Task: Find emails with text inside ZIP file attachments: `data.zip`.
Action: Mouse moved to (366, 79)
Screenshot: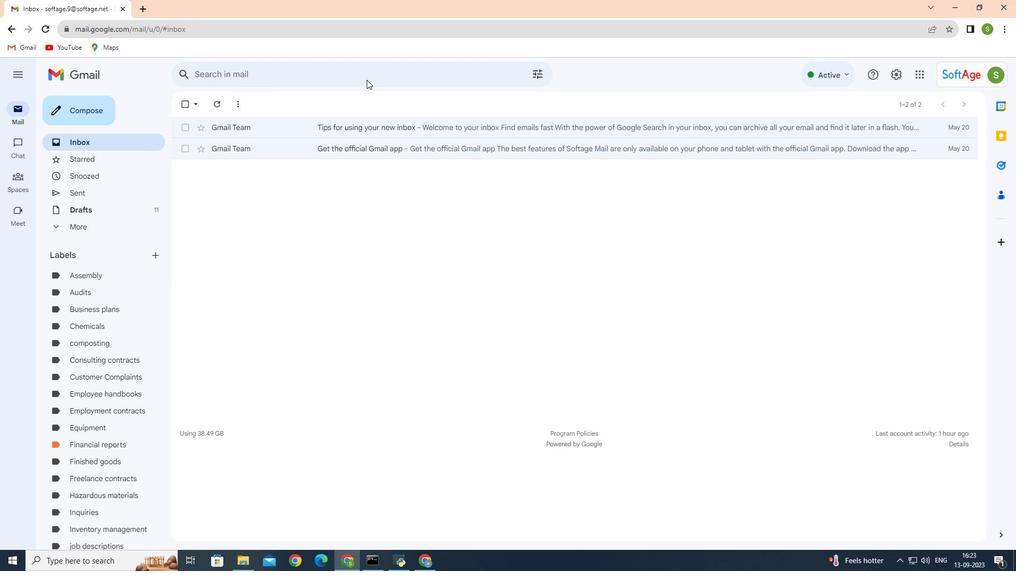 
Action: Mouse pressed left at (366, 79)
Screenshot: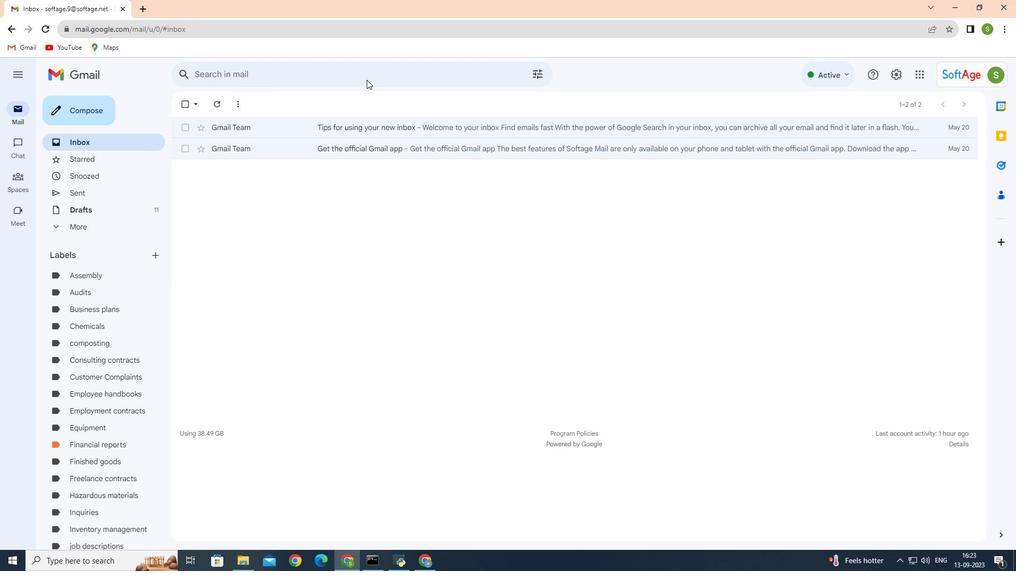 
Action: Mouse moved to (305, 73)
Screenshot: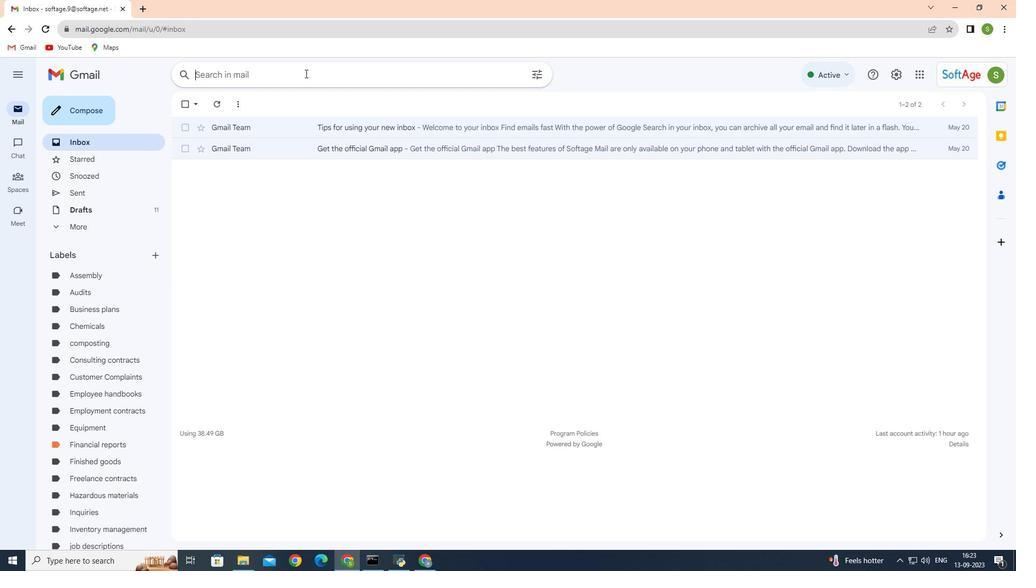 
Action: Mouse pressed left at (305, 73)
Screenshot: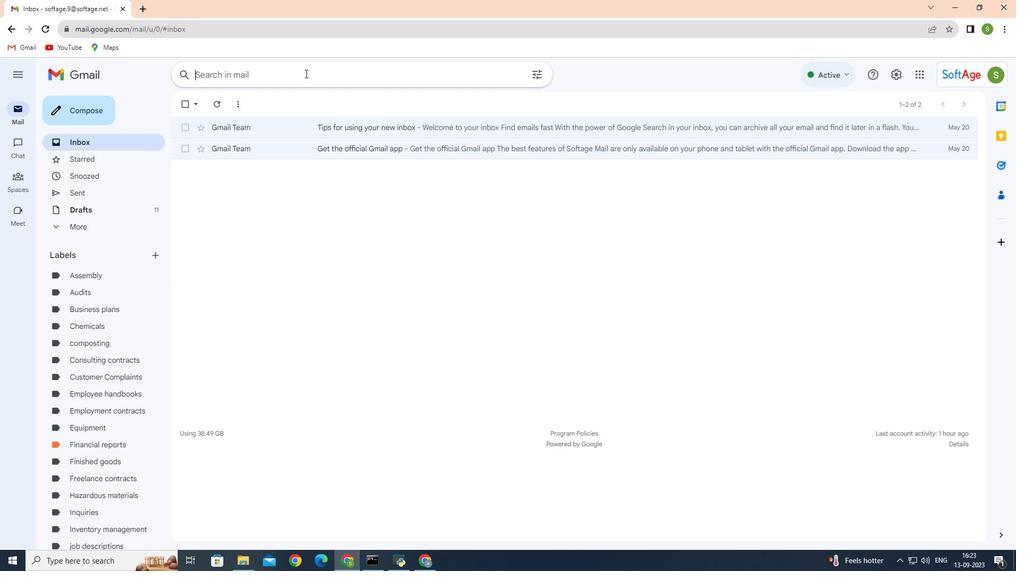 
Action: Mouse moved to (227, 101)
Screenshot: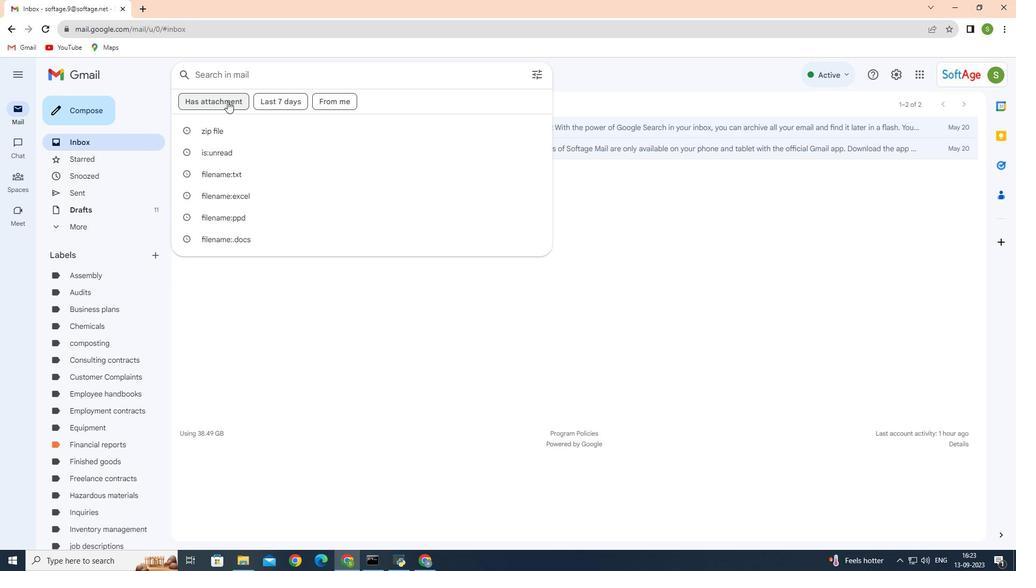 
Action: Mouse pressed left at (227, 101)
Screenshot: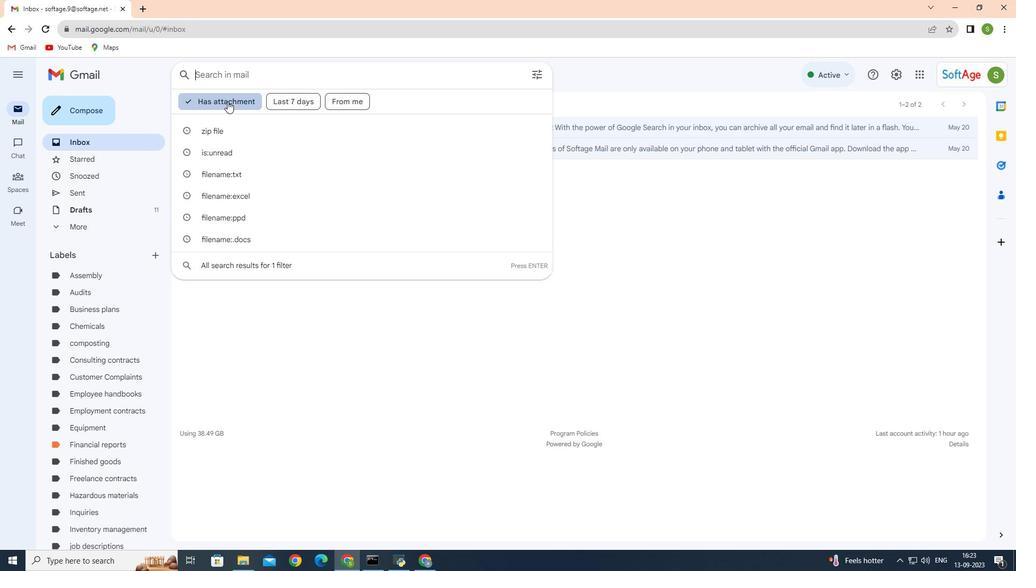 
Action: Mouse moved to (233, 76)
Screenshot: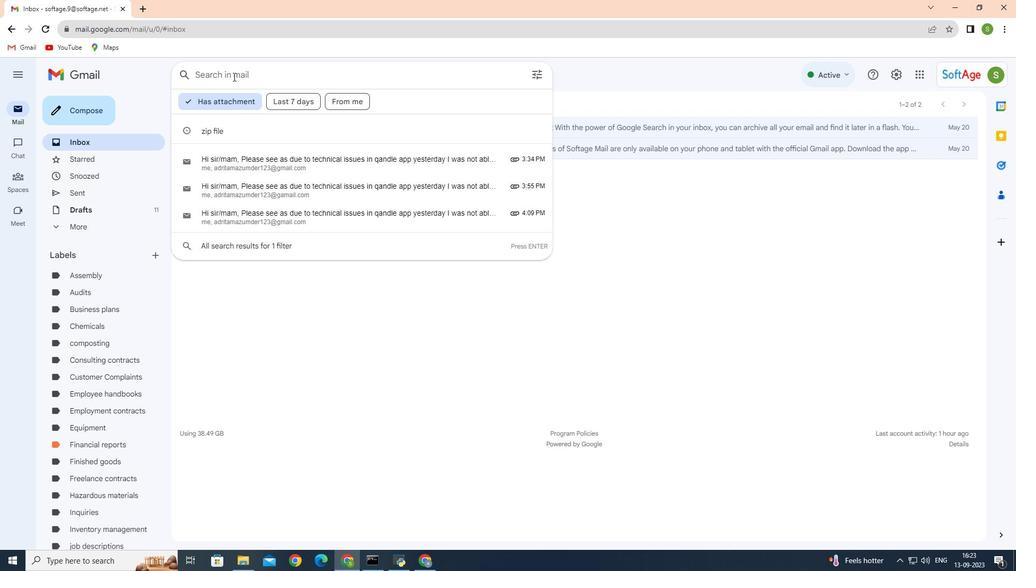
Action: Mouse pressed left at (233, 76)
Screenshot: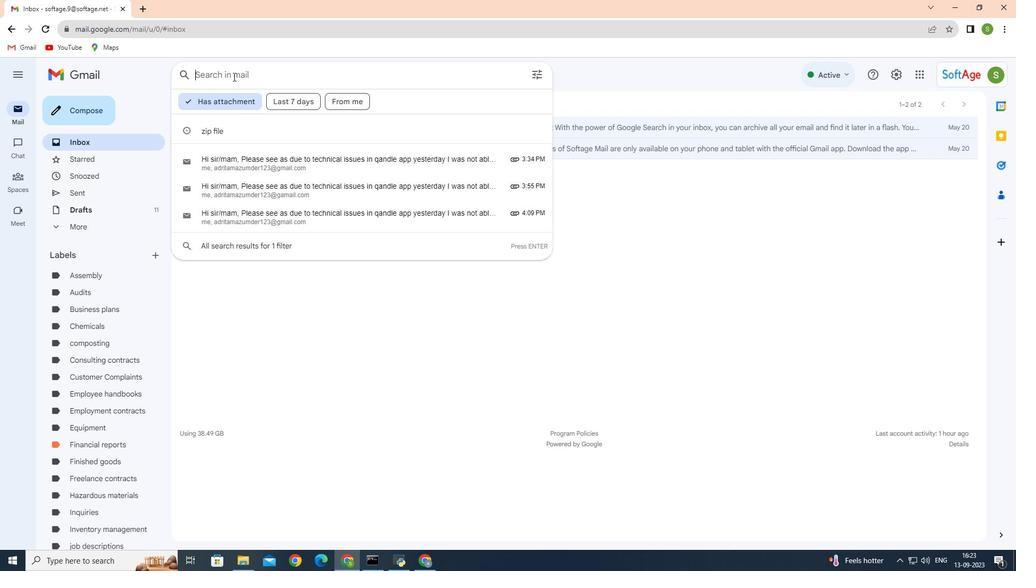 
Action: Key pressed data.zip<Key.enter>
Screenshot: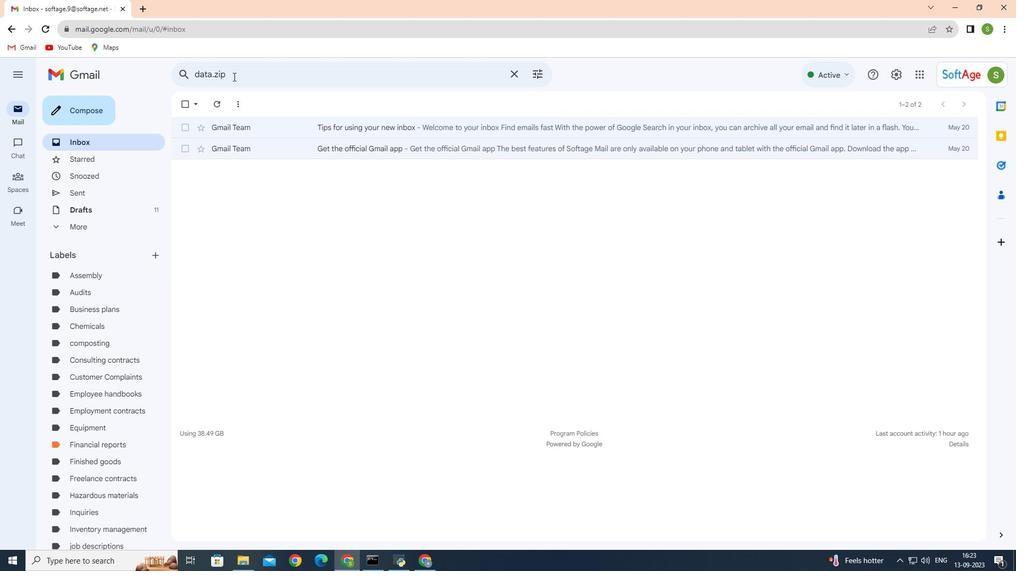 
